 Task: Assign in the project Whiteboard the issue 'Implement a new cloud-based risk management system for a company with advanced risk assessment and mitigation features' to the sprint 'Escape Velocity'.
Action: Mouse moved to (1182, 341)
Screenshot: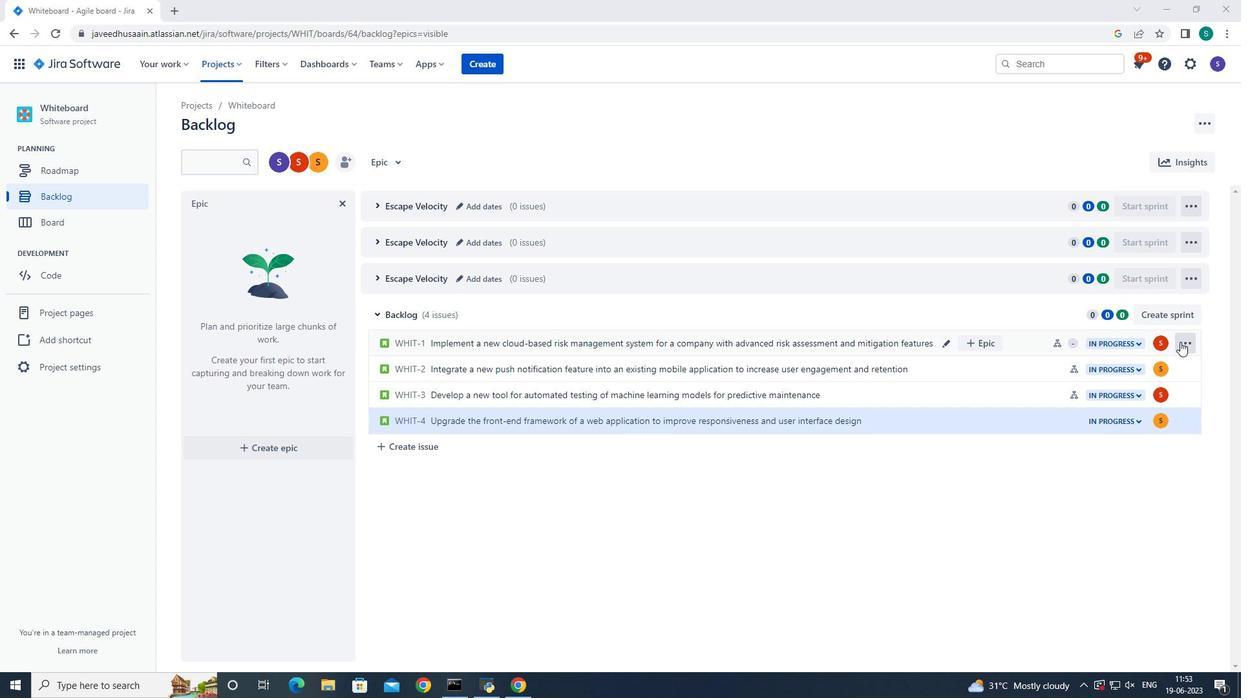 
Action: Mouse pressed left at (1182, 341)
Screenshot: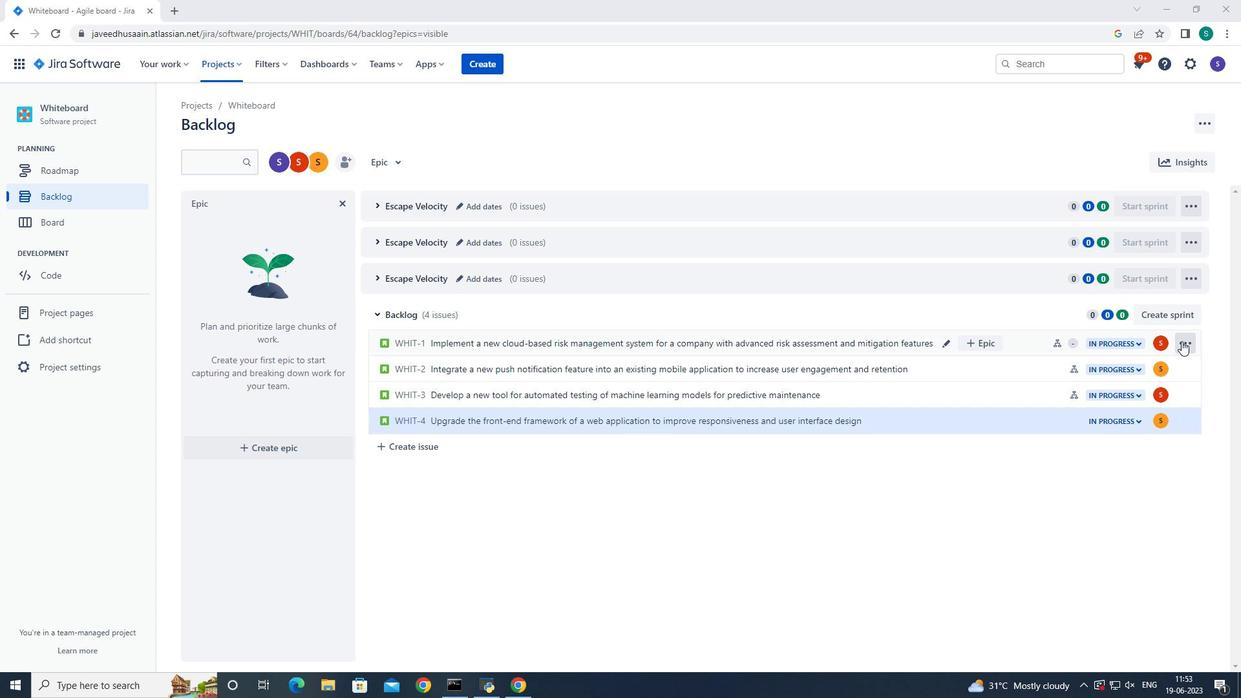 
Action: Mouse moved to (1146, 492)
Screenshot: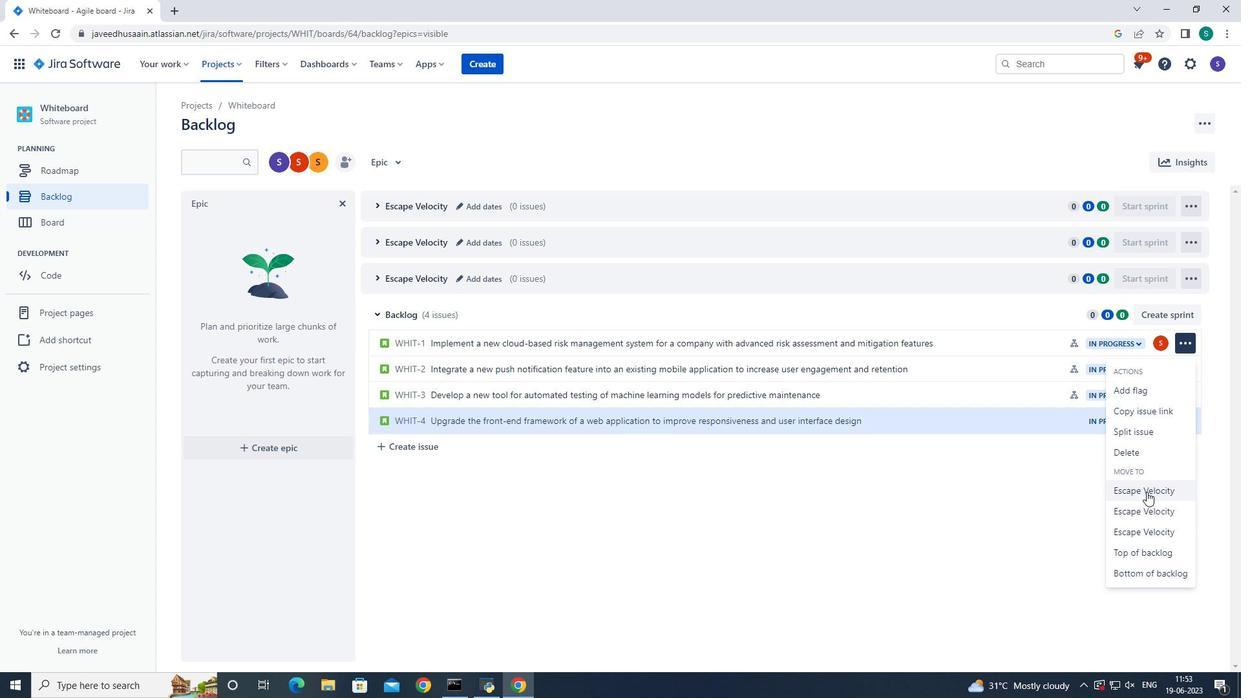 
Action: Mouse pressed left at (1146, 492)
Screenshot: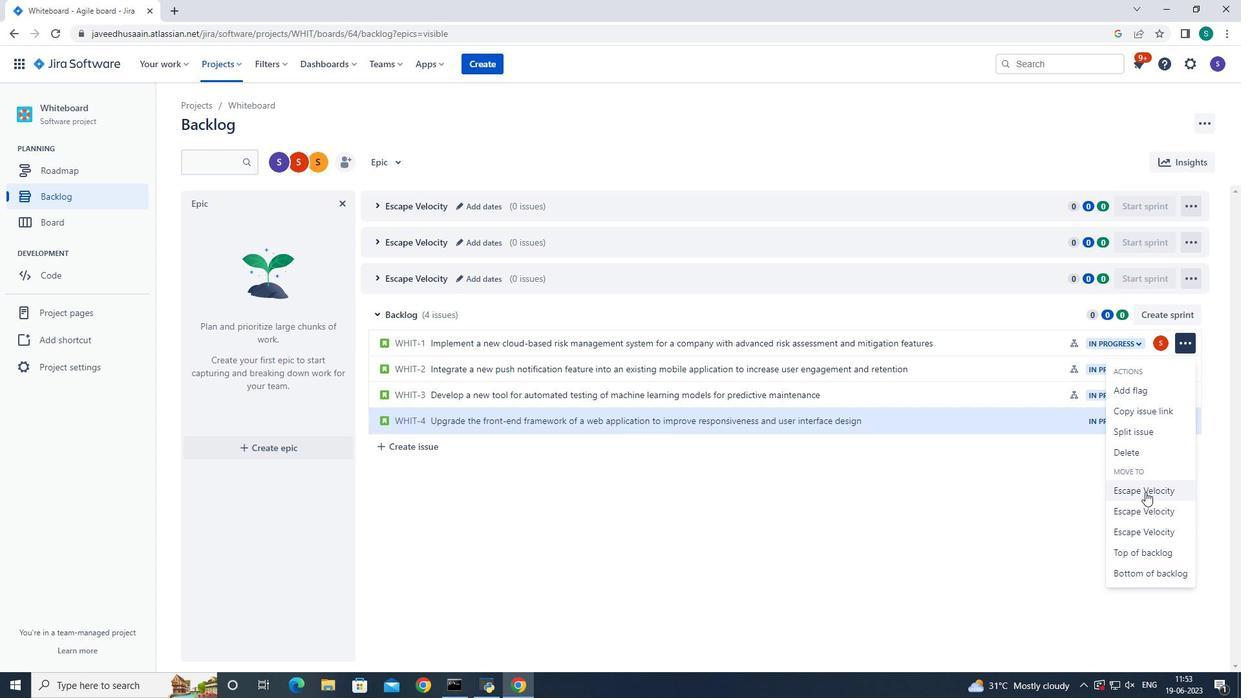 
Action: Mouse moved to (802, 407)
Screenshot: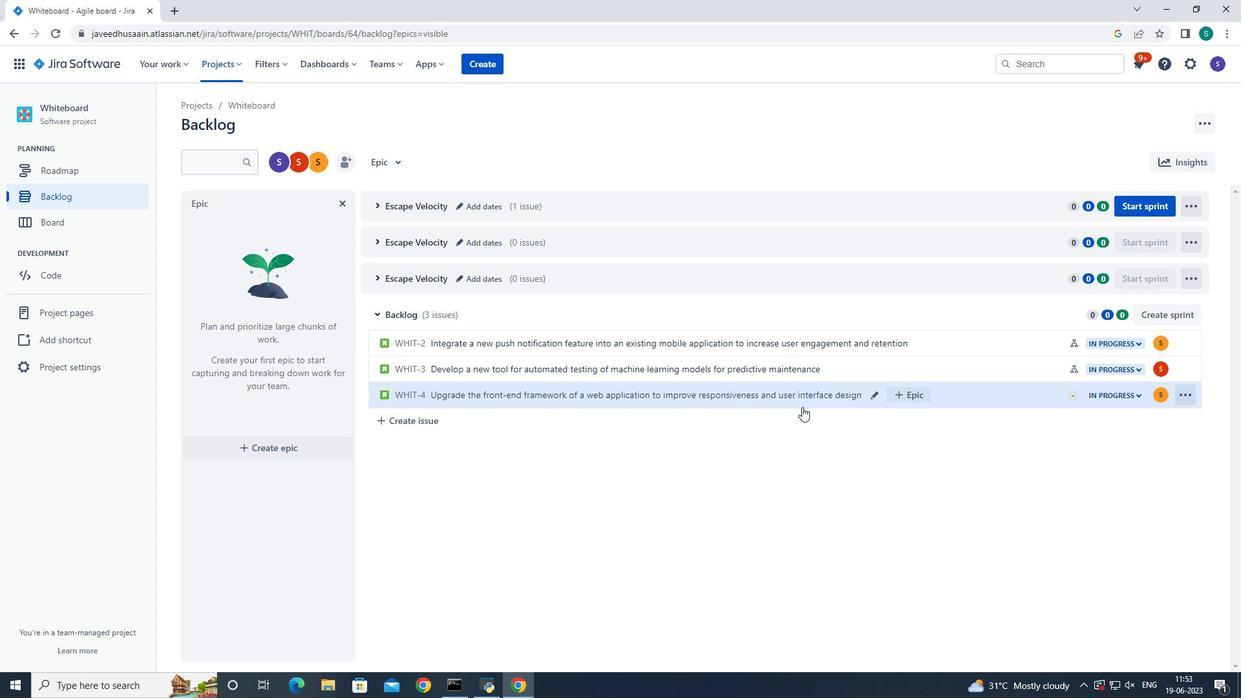 
